 Task: Select Quit In Change Keyboard Type
Action: Mouse moved to (43, 6)
Screenshot: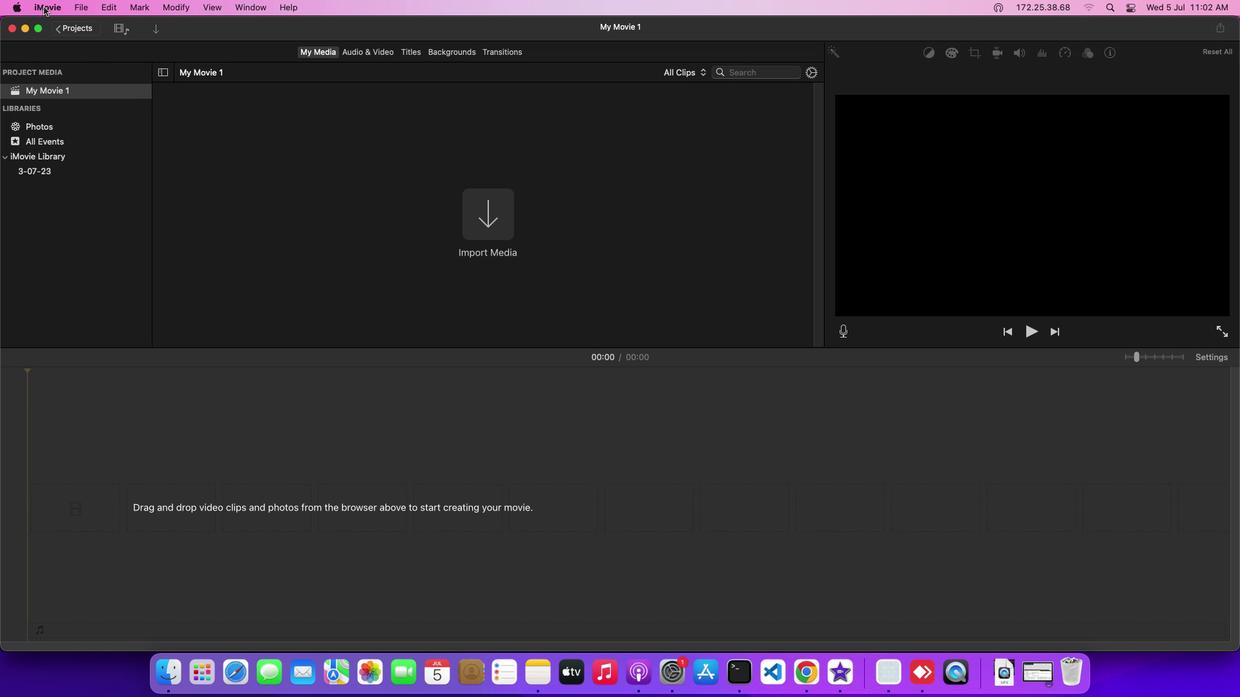 
Action: Mouse pressed left at (43, 6)
Screenshot: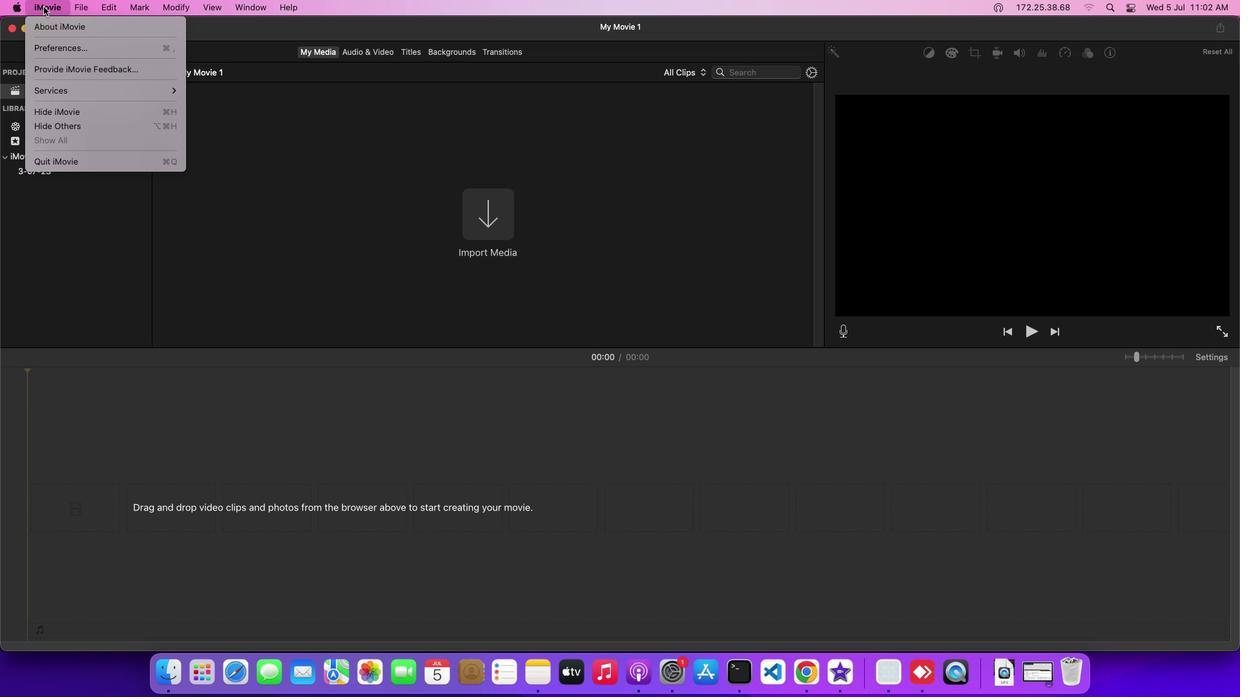 
Action: Mouse moved to (47, 89)
Screenshot: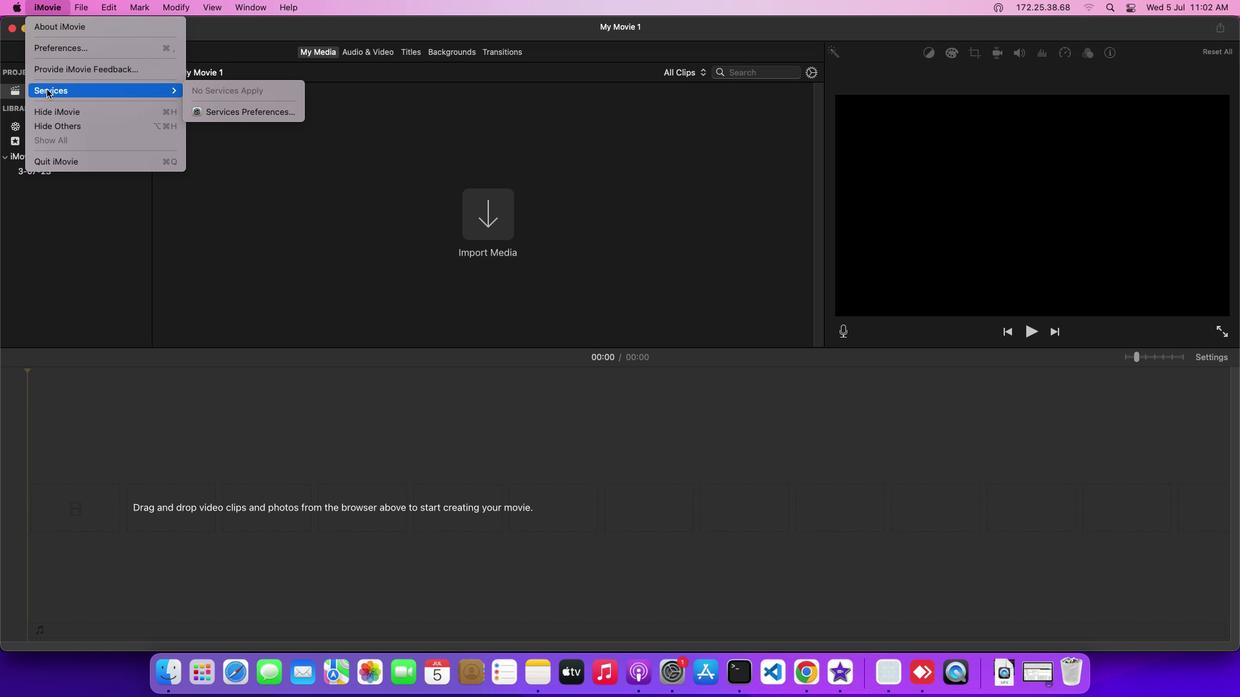 
Action: Mouse pressed left at (47, 89)
Screenshot: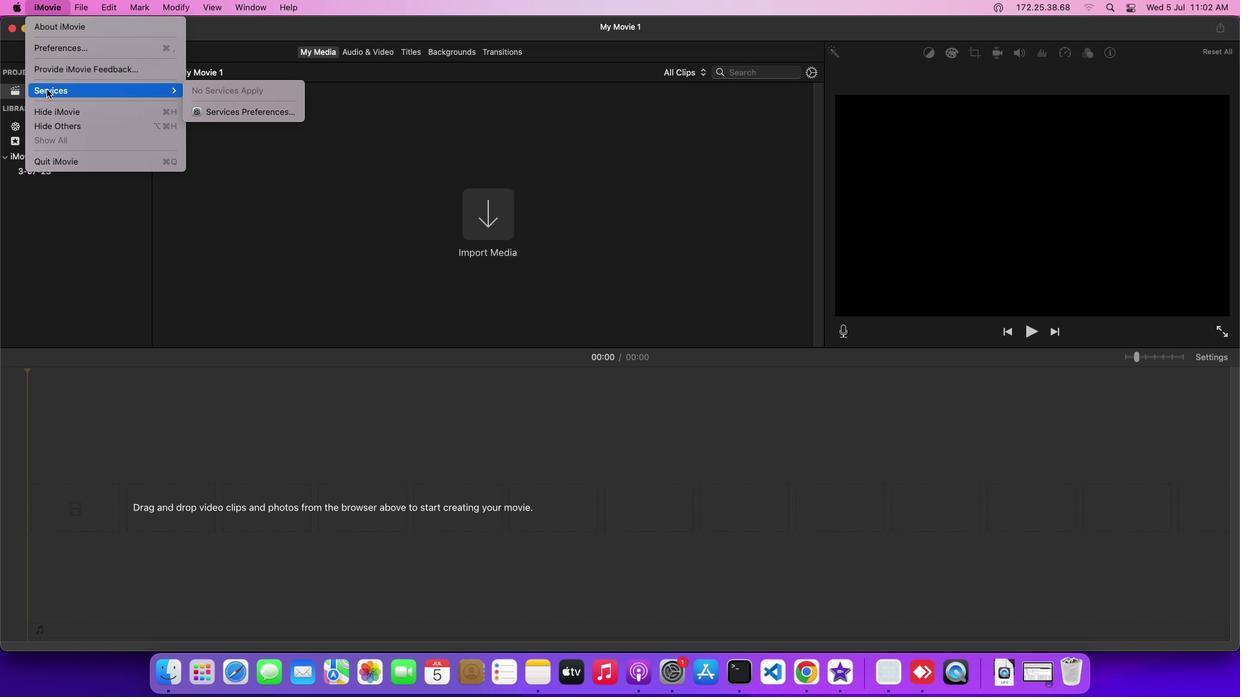 
Action: Mouse moved to (231, 109)
Screenshot: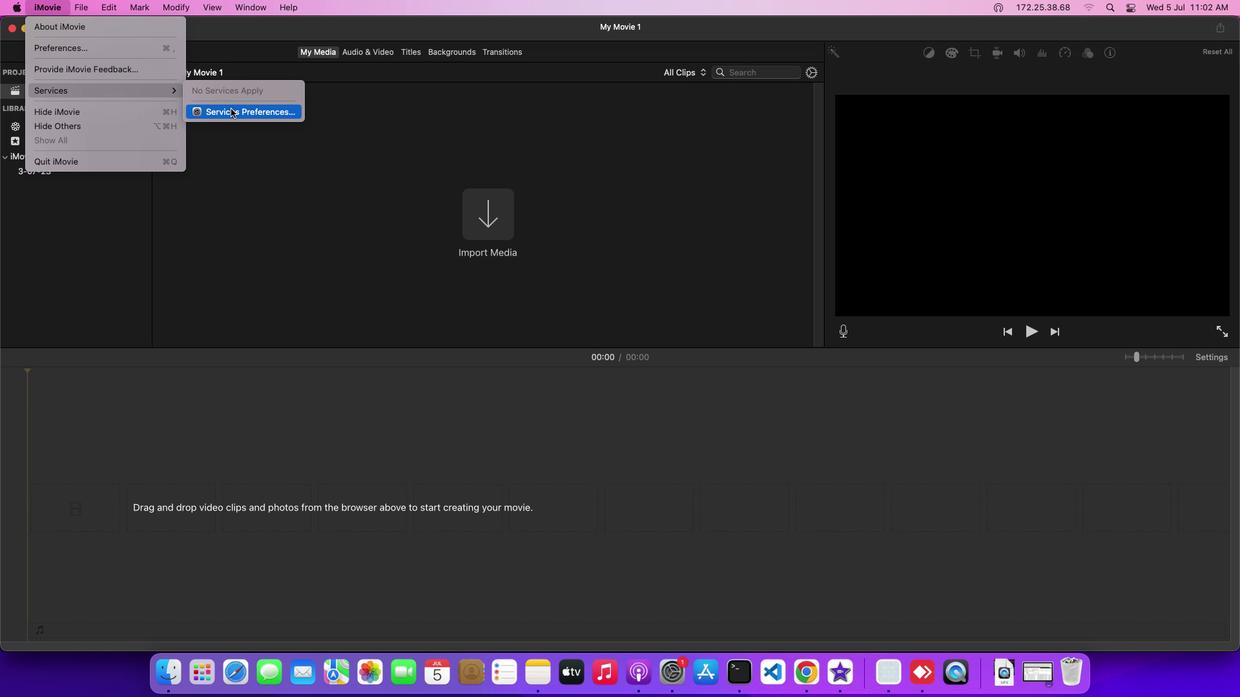 
Action: Mouse pressed left at (231, 109)
Screenshot: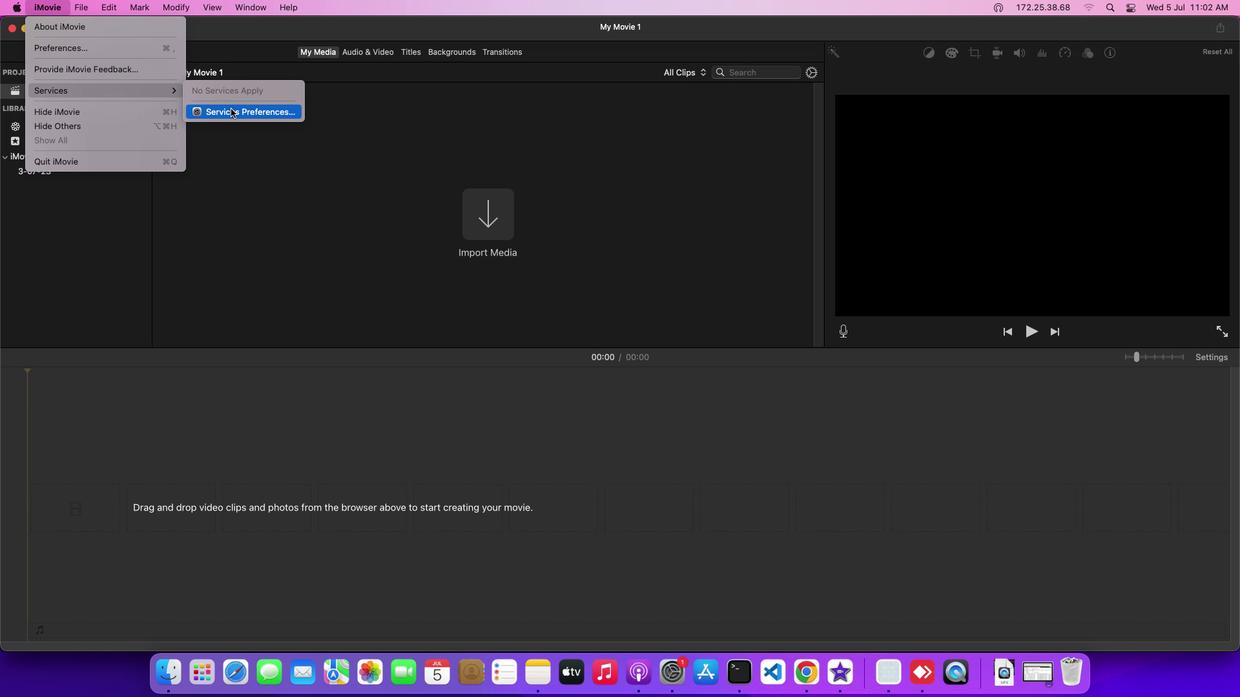 
Action: Mouse moved to (623, 191)
Screenshot: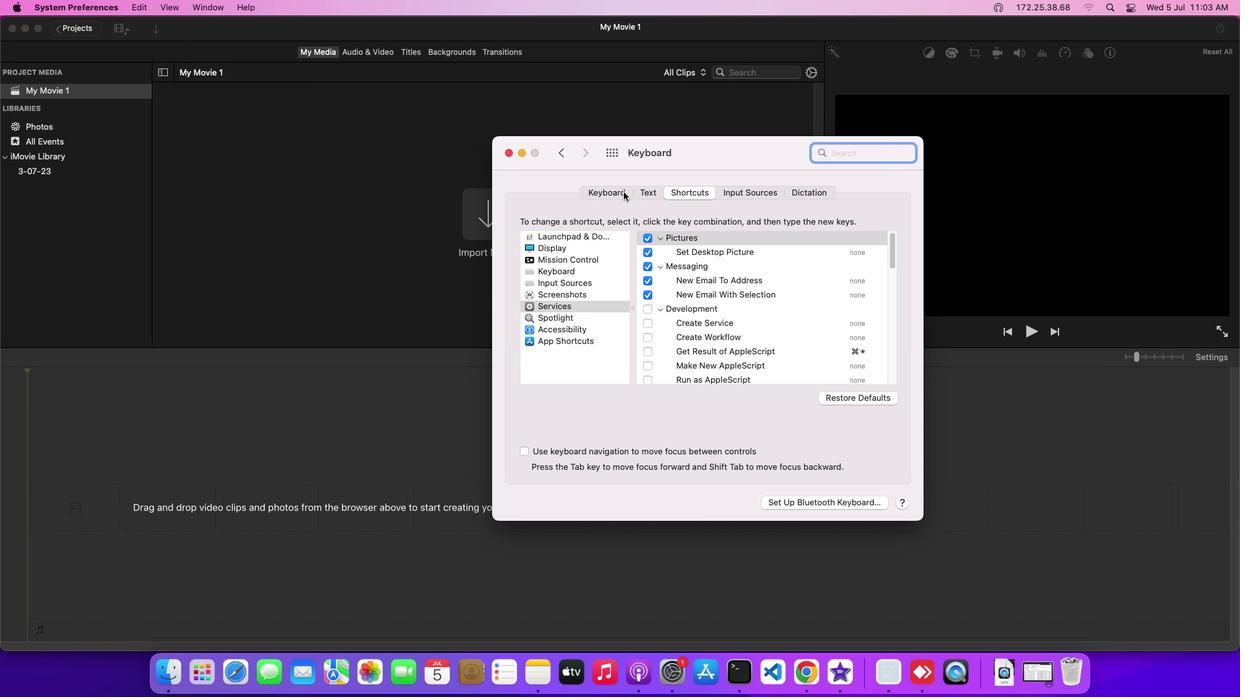 
Action: Mouse pressed left at (623, 191)
Screenshot: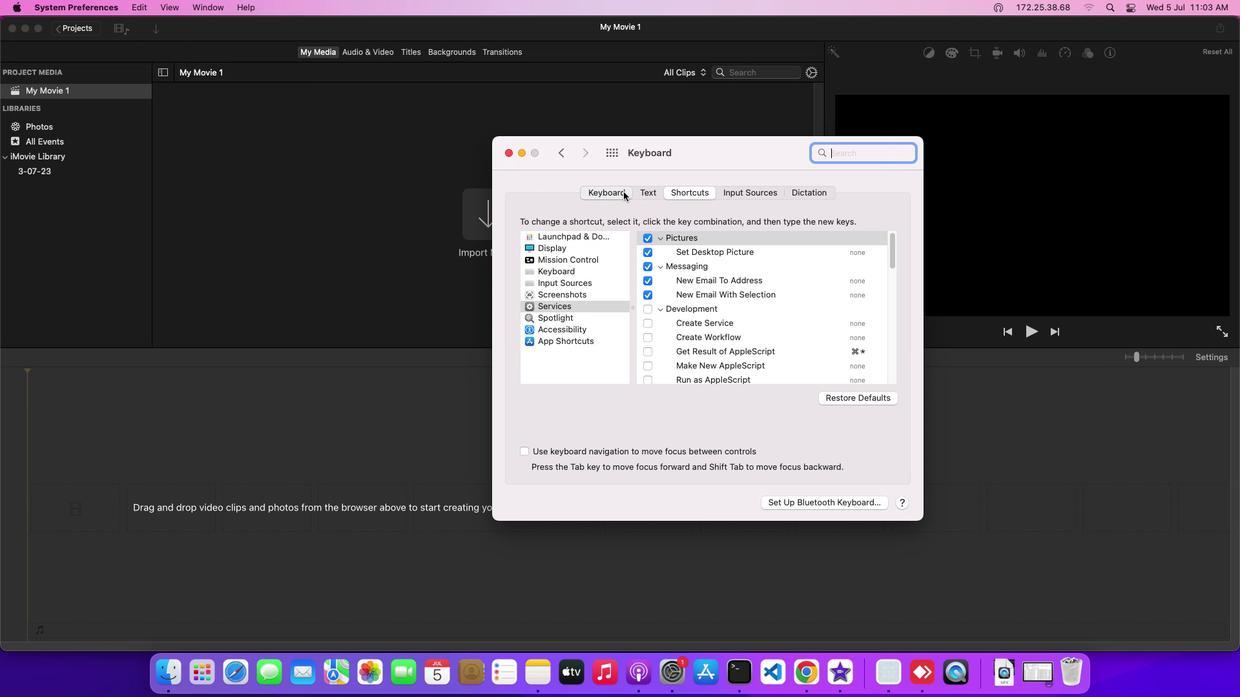 
Action: Mouse moved to (596, 467)
Screenshot: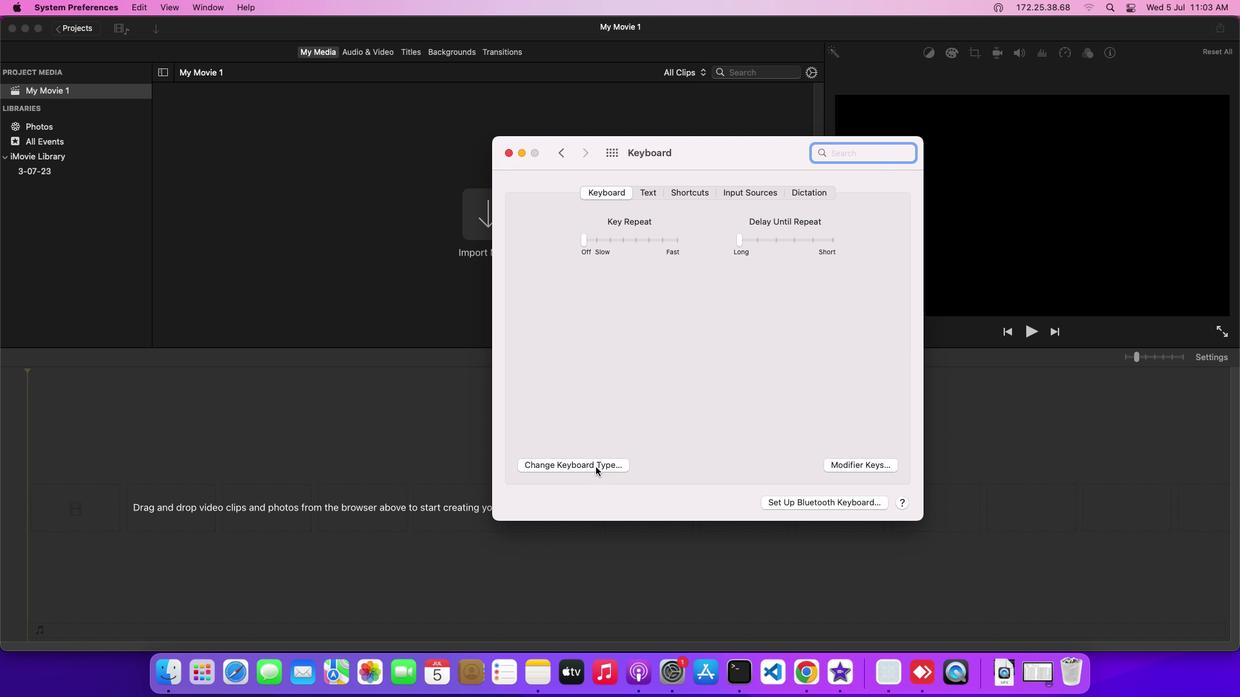 
Action: Mouse pressed left at (596, 467)
Screenshot: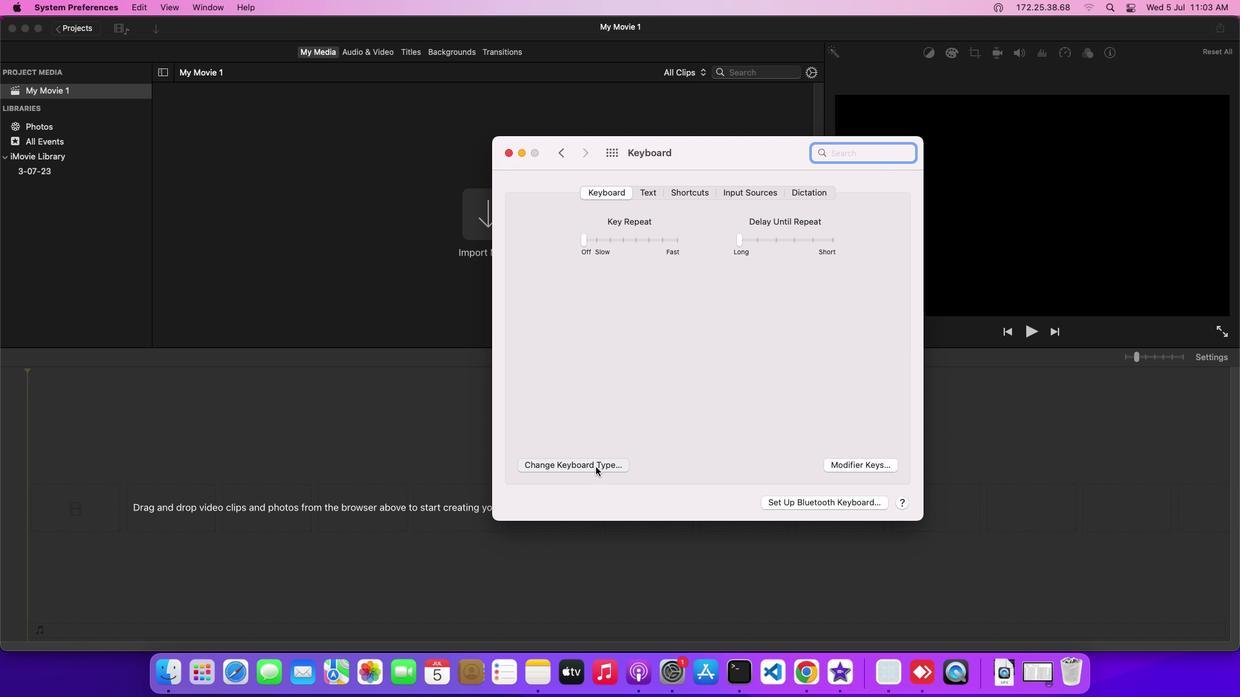 
Action: Mouse moved to (799, 528)
Screenshot: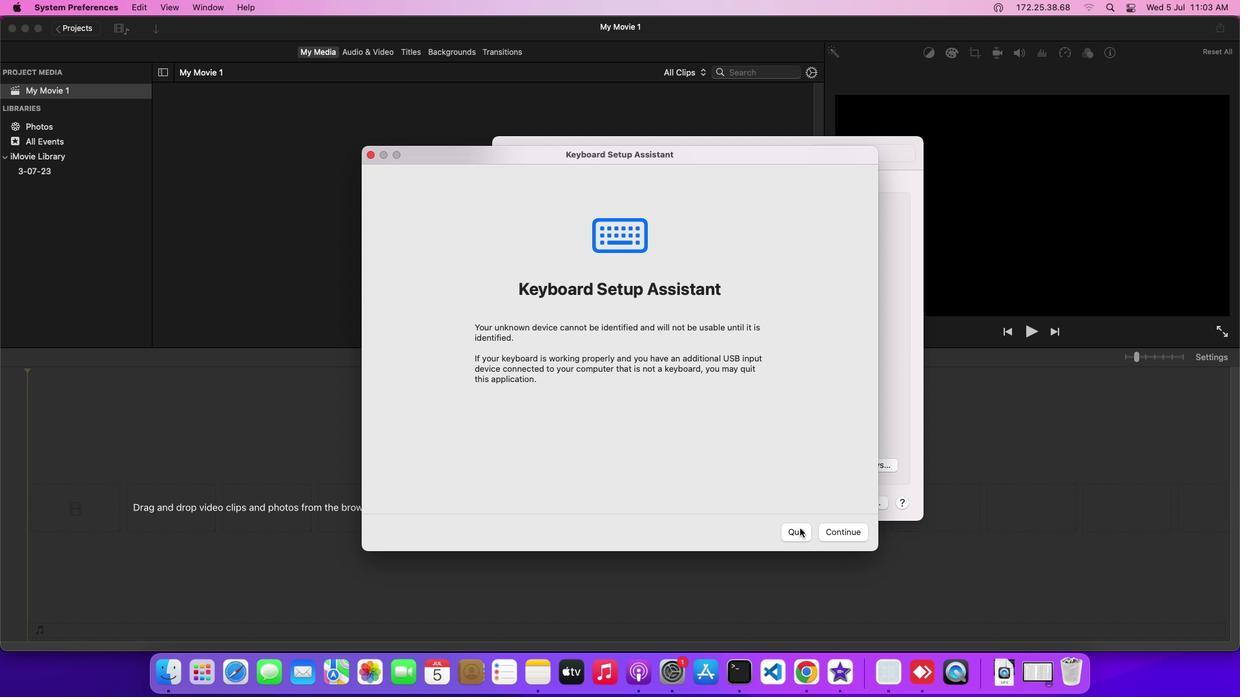 
Action: Mouse pressed left at (799, 528)
Screenshot: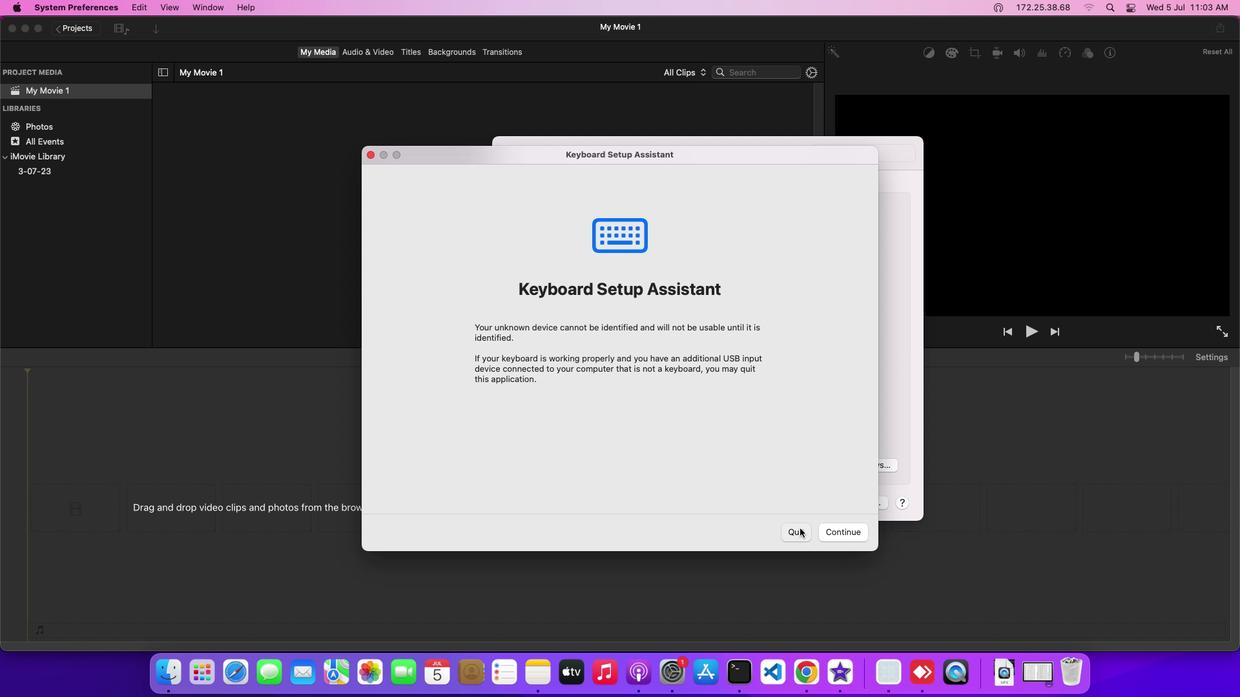 
